 Task: Plan a time block for the rock climbing session.
Action: Mouse pressed left at (86, 137)
Screenshot: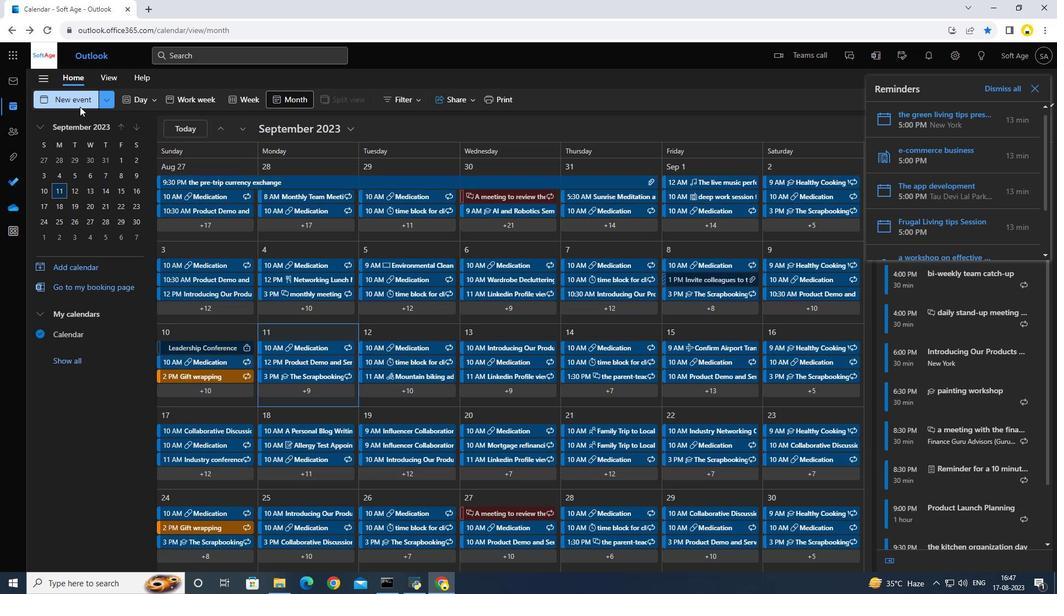 
Action: Mouse moved to (357, 198)
Screenshot: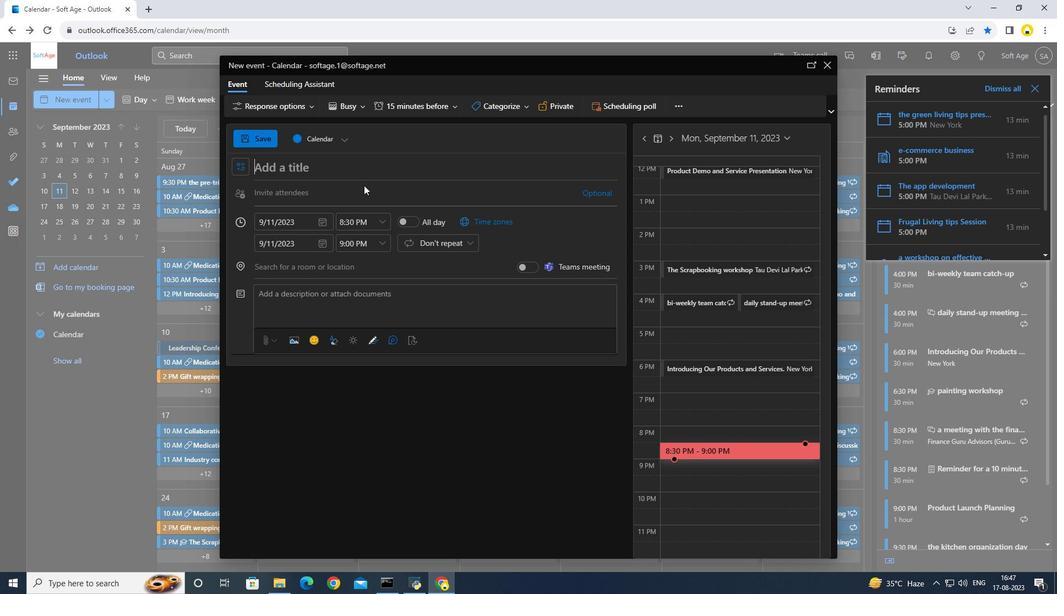 
Action: Key pressed <Key.caps_lock>R
Screenshot: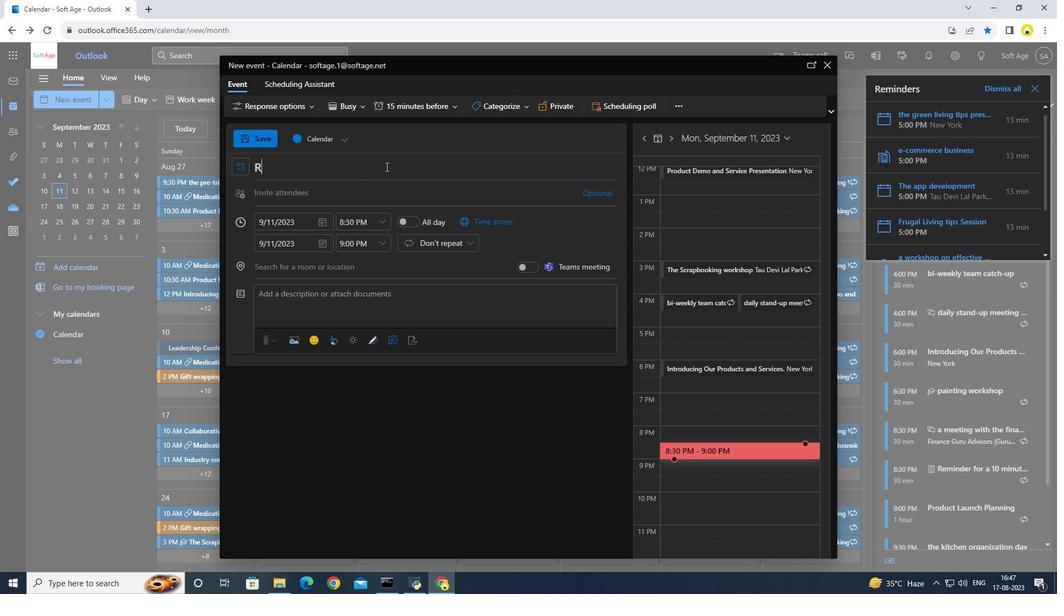 
Action: Mouse moved to (378, 184)
Screenshot: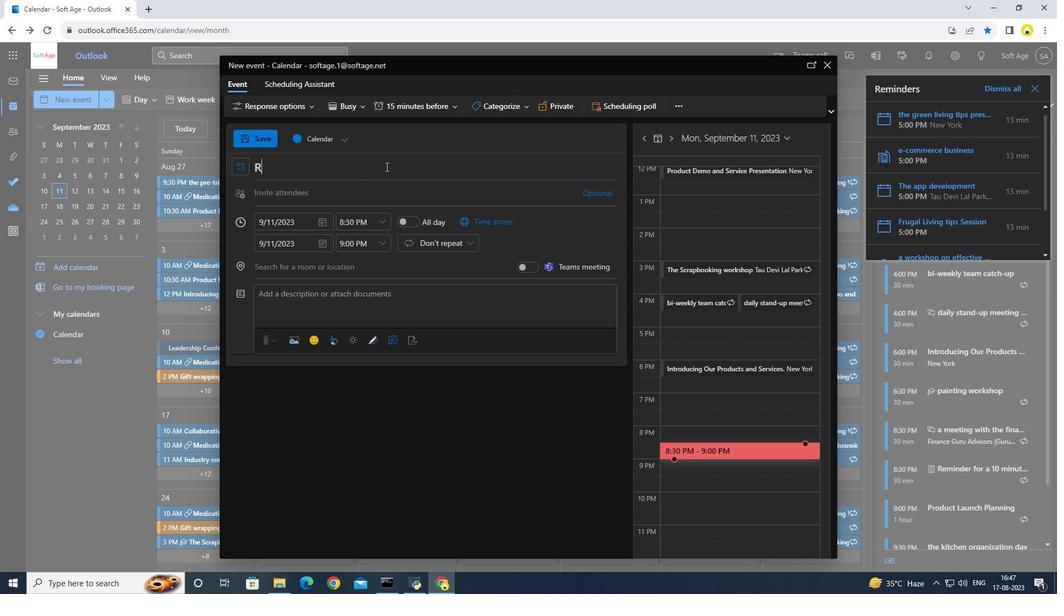 
Action: Key pressed <Key.caps_lock>ock<Key.space>climbing<Key.space>session
Screenshot: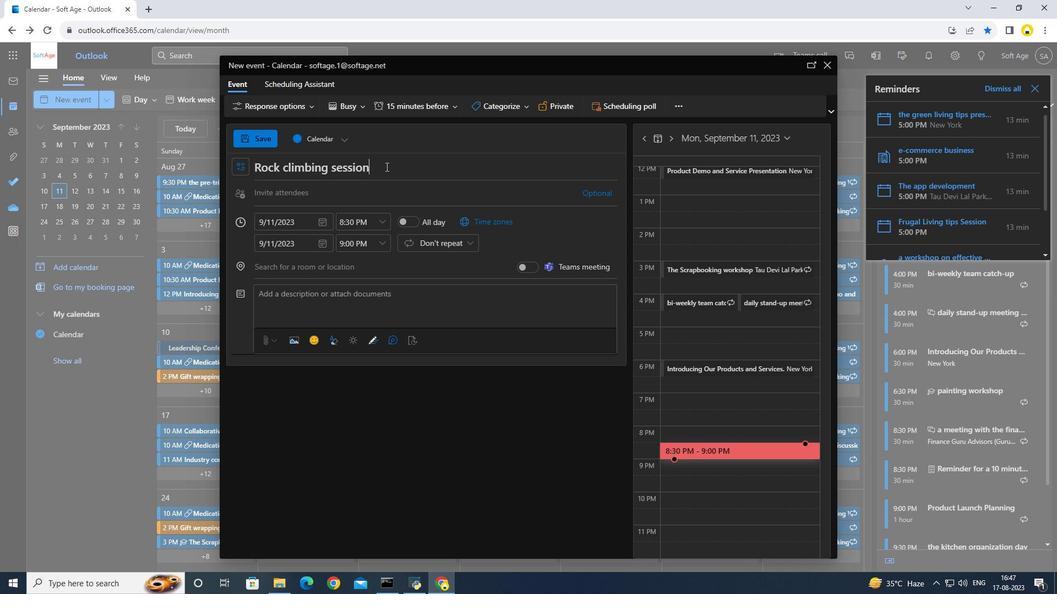 
Action: Mouse moved to (379, 225)
Screenshot: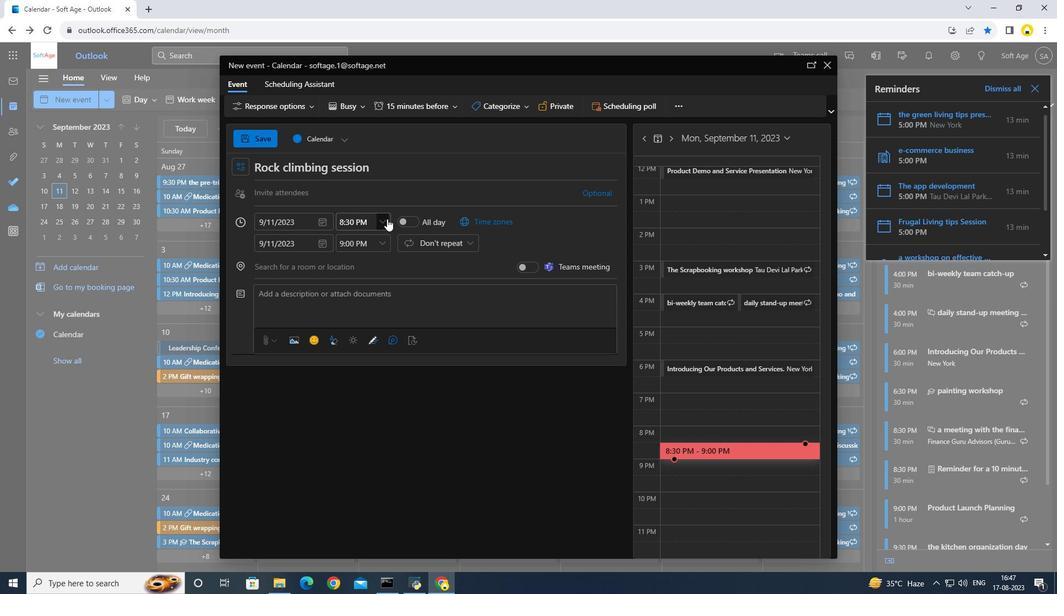 
Action: Mouse pressed left at (379, 225)
Screenshot: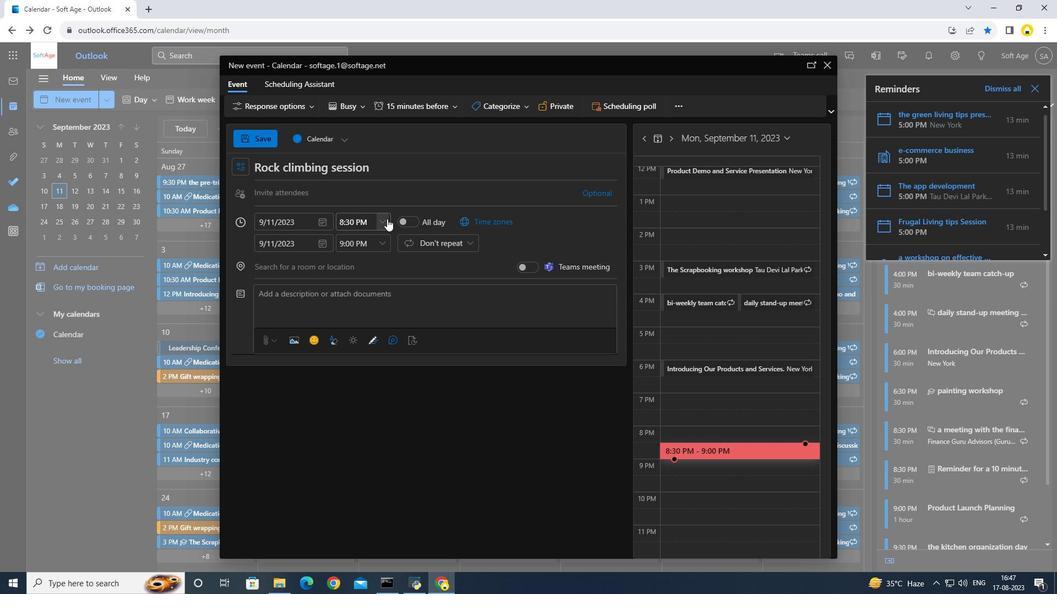 
Action: Mouse moved to (315, 253)
Screenshot: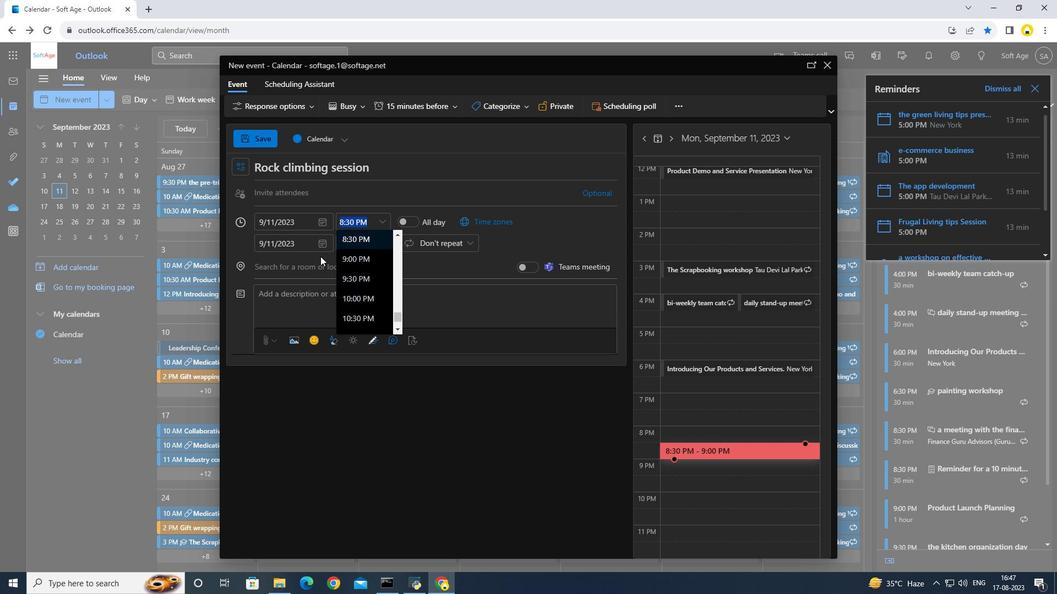 
Action: Mouse scrolled (315, 254) with delta (0, 0)
Screenshot: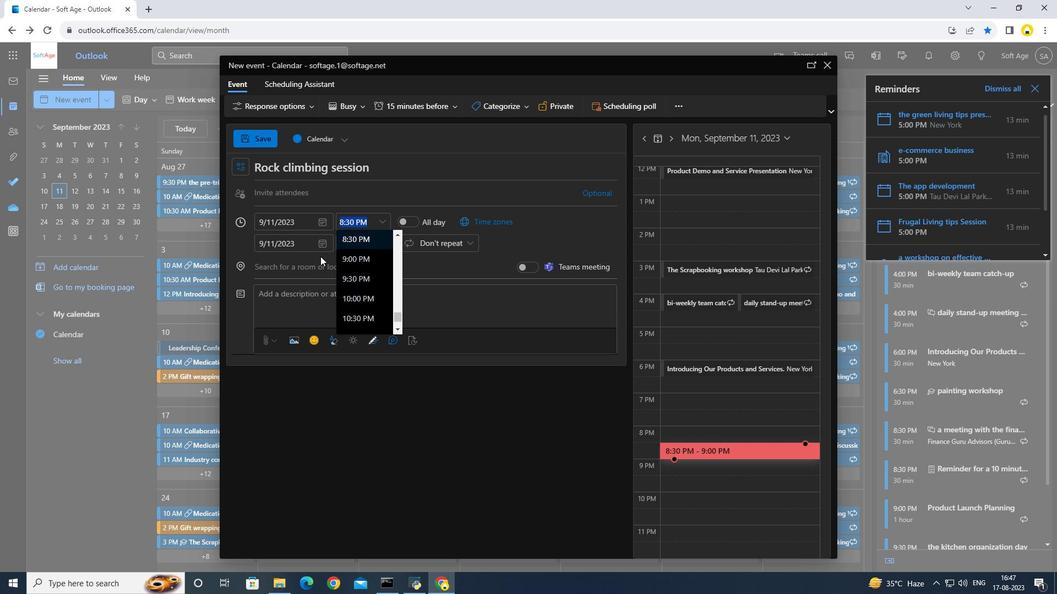 
Action: Mouse scrolled (315, 254) with delta (0, 0)
Screenshot: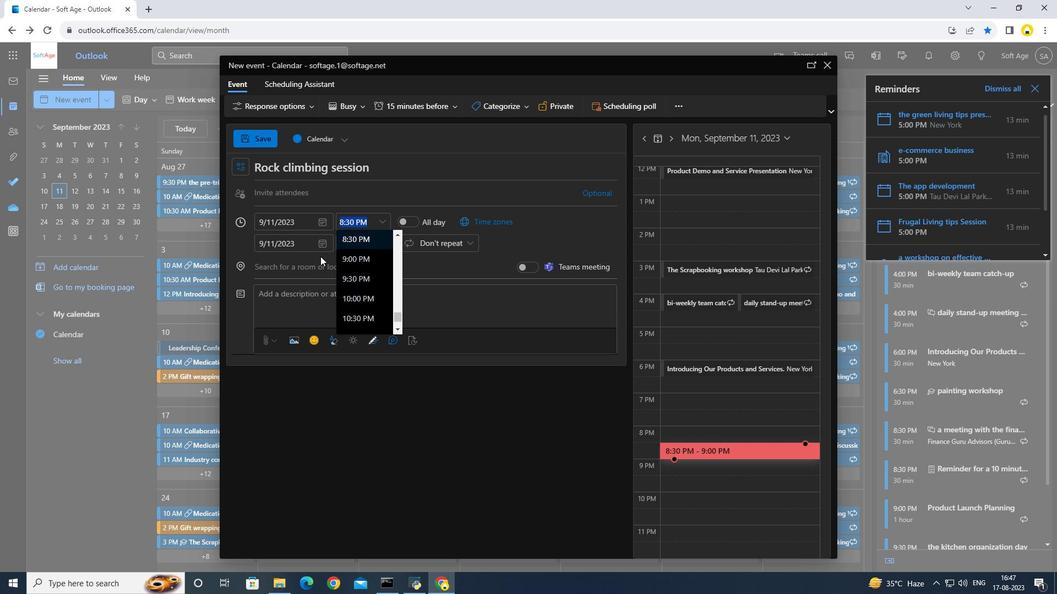 
Action: Mouse scrolled (315, 254) with delta (0, 0)
Screenshot: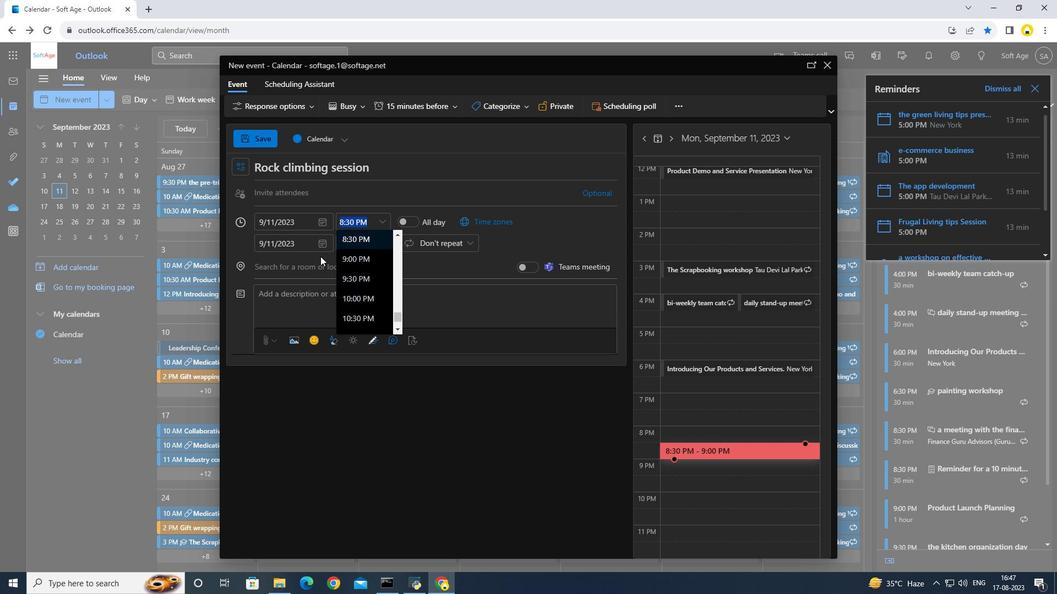 
Action: Mouse scrolled (315, 254) with delta (0, 0)
Screenshot: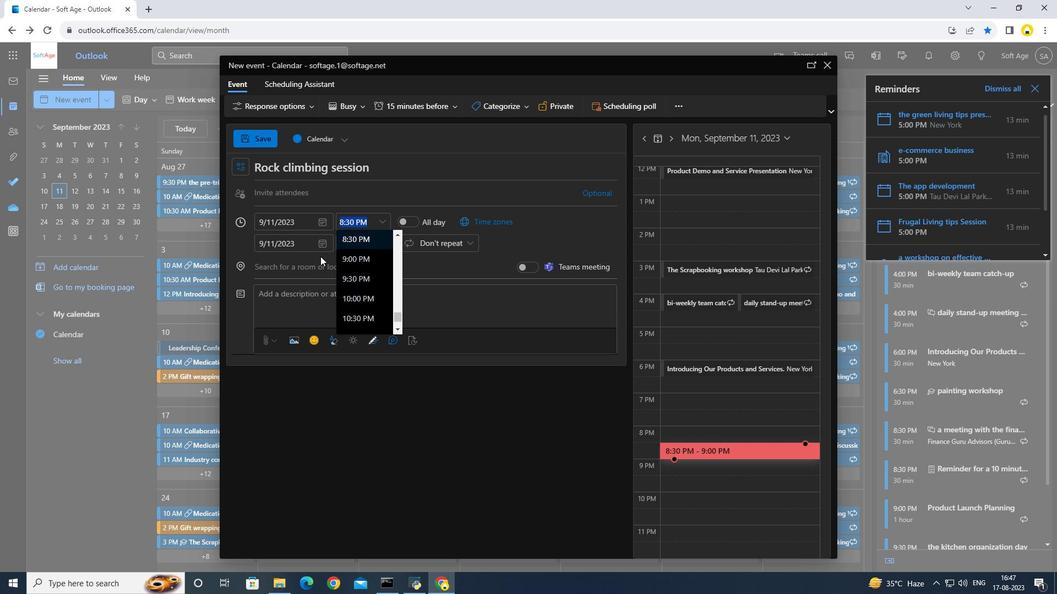 
Action: Mouse scrolled (315, 254) with delta (0, 0)
Screenshot: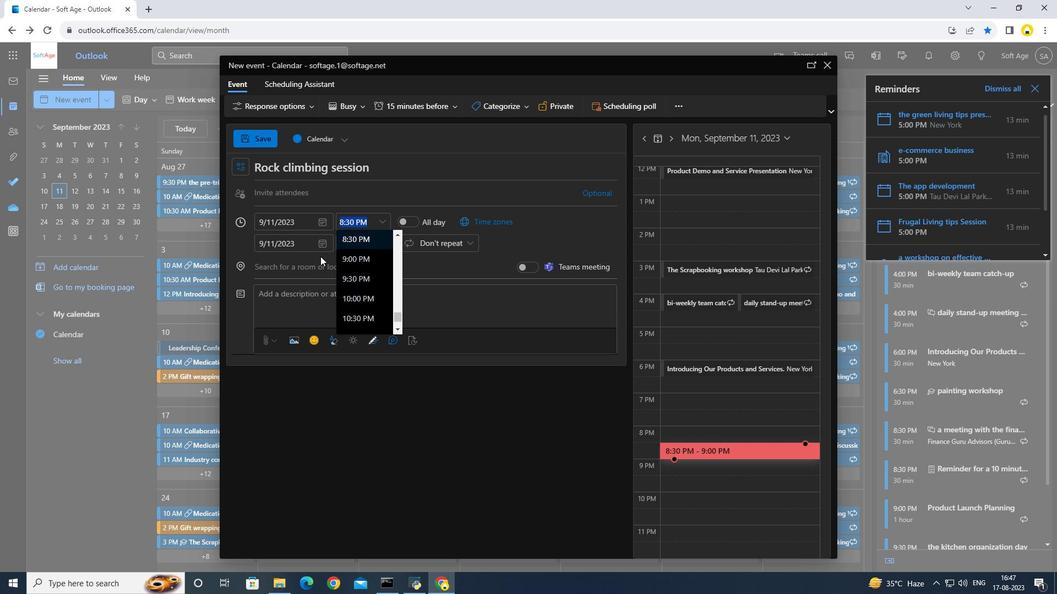
Action: Mouse scrolled (315, 254) with delta (0, 0)
Screenshot: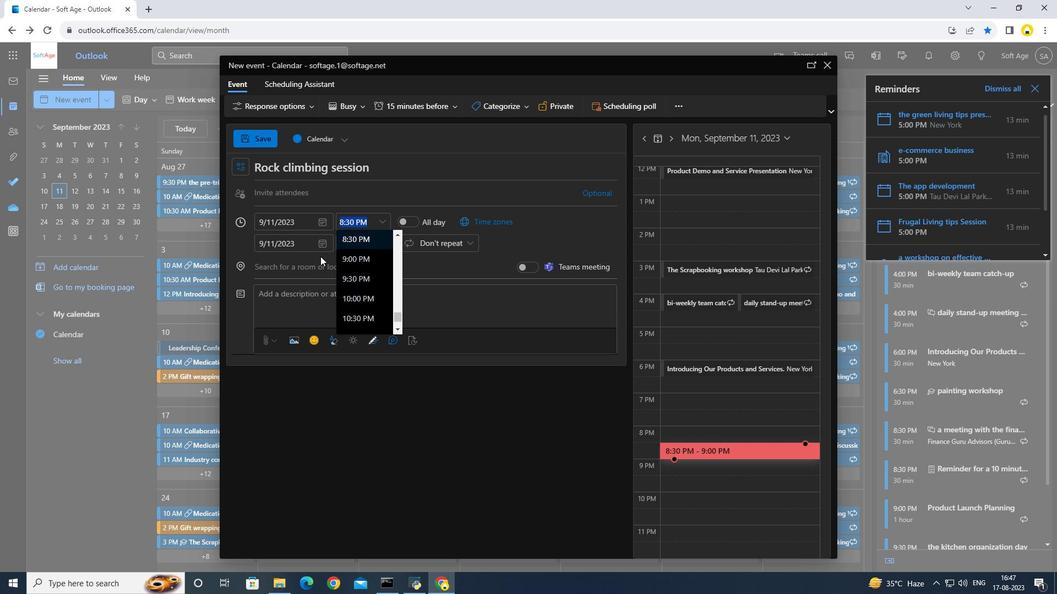 
Action: Mouse scrolled (315, 253) with delta (0, 0)
Screenshot: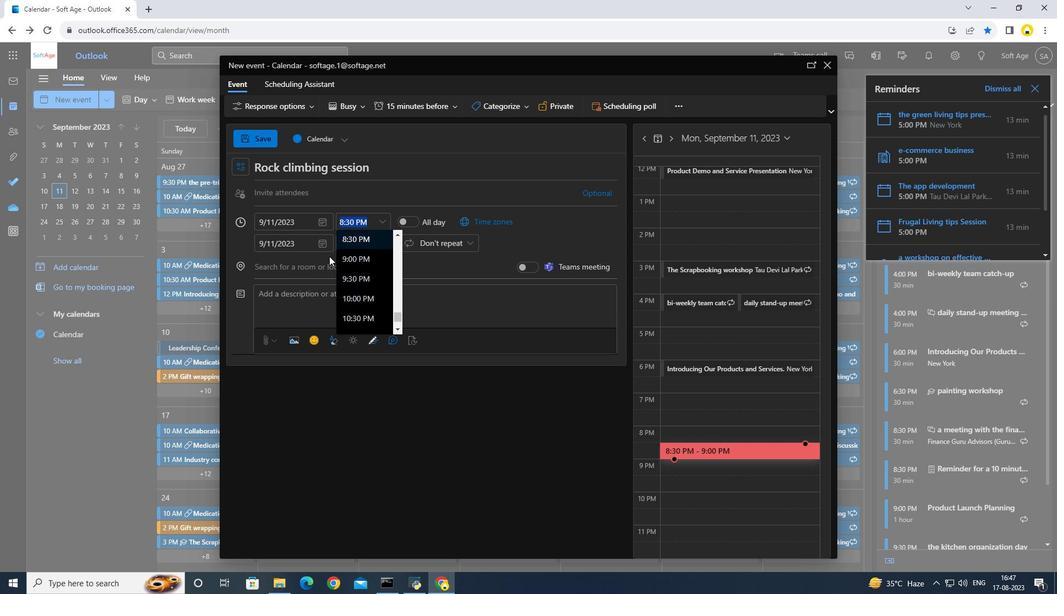 
Action: Mouse moved to (354, 267)
Screenshot: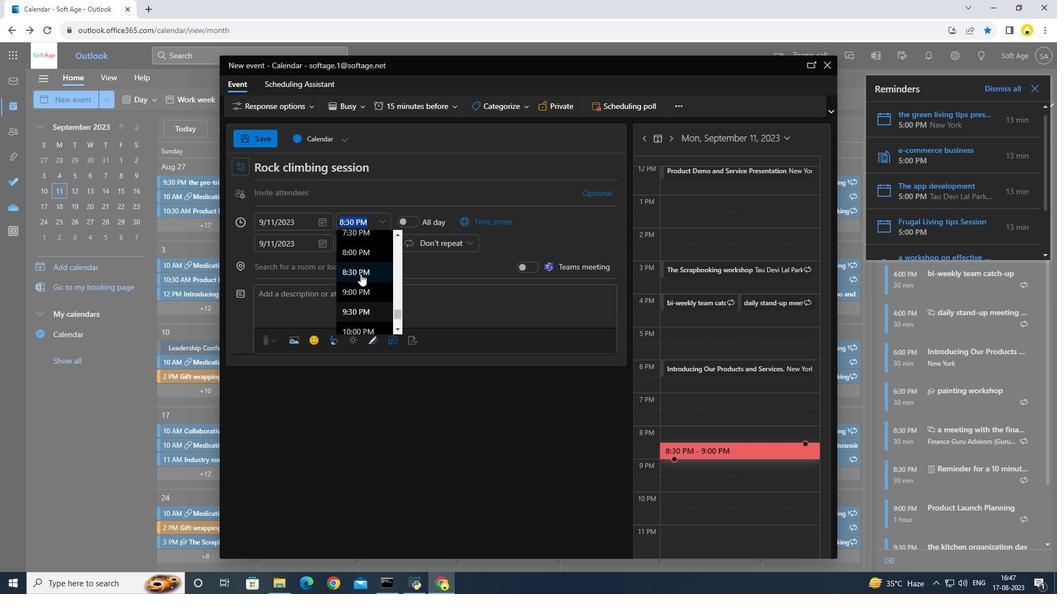 
Action: Mouse scrolled (354, 268) with delta (0, 0)
Screenshot: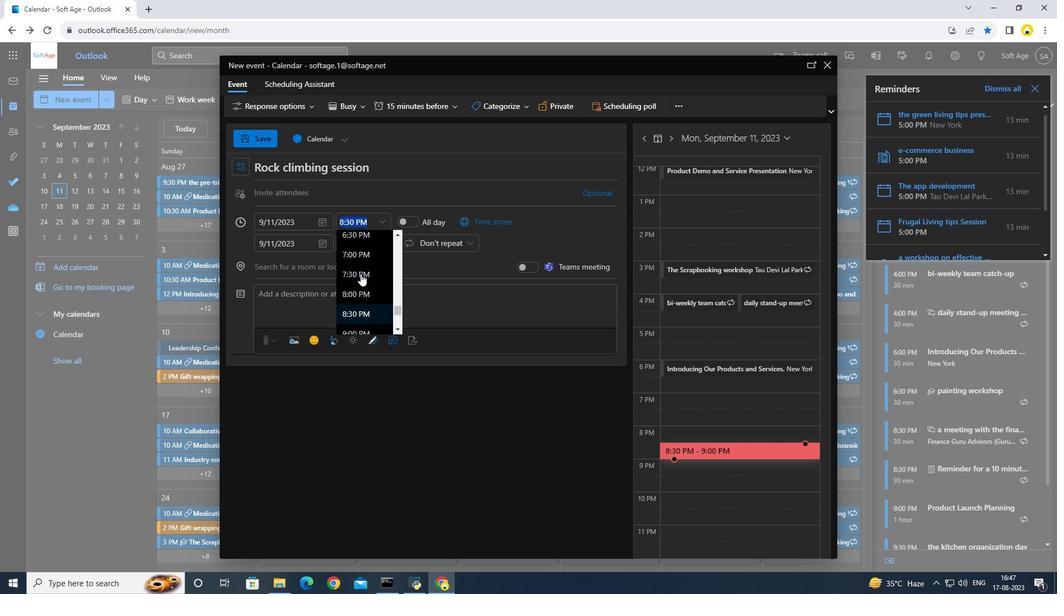 
Action: Mouse scrolled (354, 268) with delta (0, 0)
Screenshot: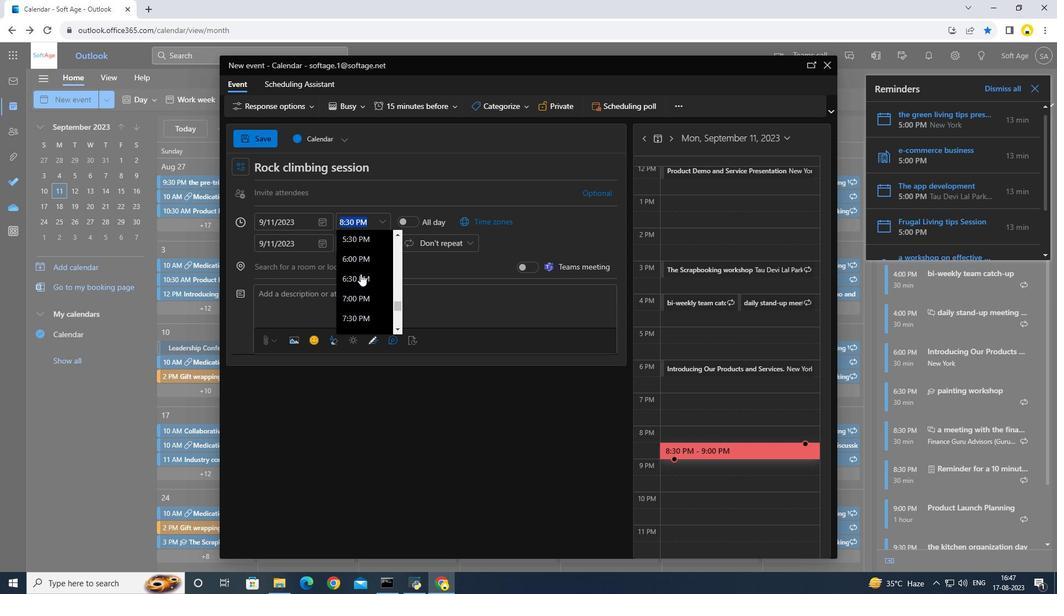 
Action: Mouse scrolled (354, 268) with delta (0, 0)
Screenshot: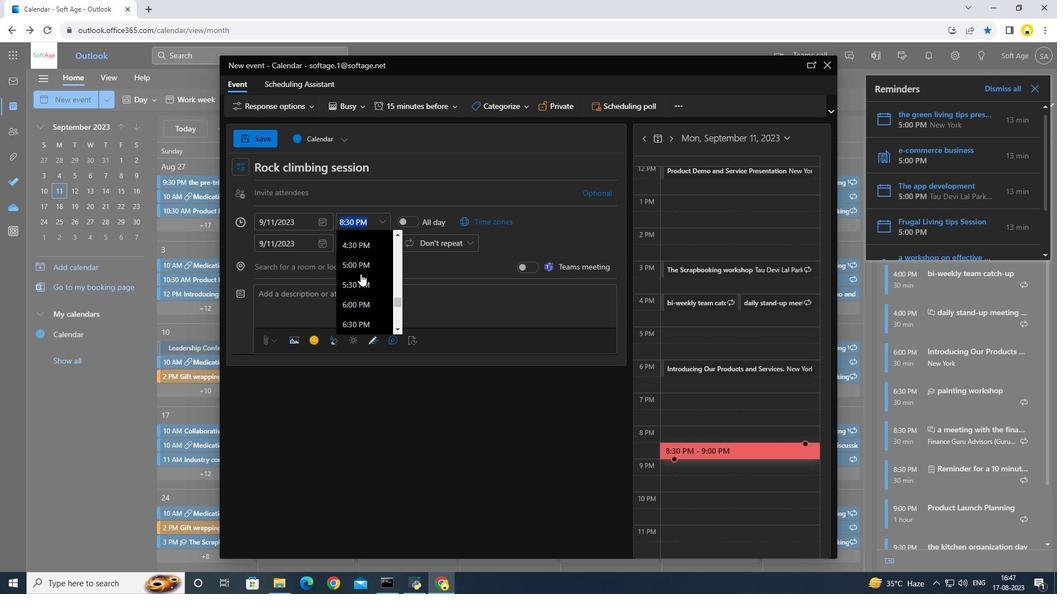 
Action: Mouse scrolled (354, 268) with delta (0, 0)
Screenshot: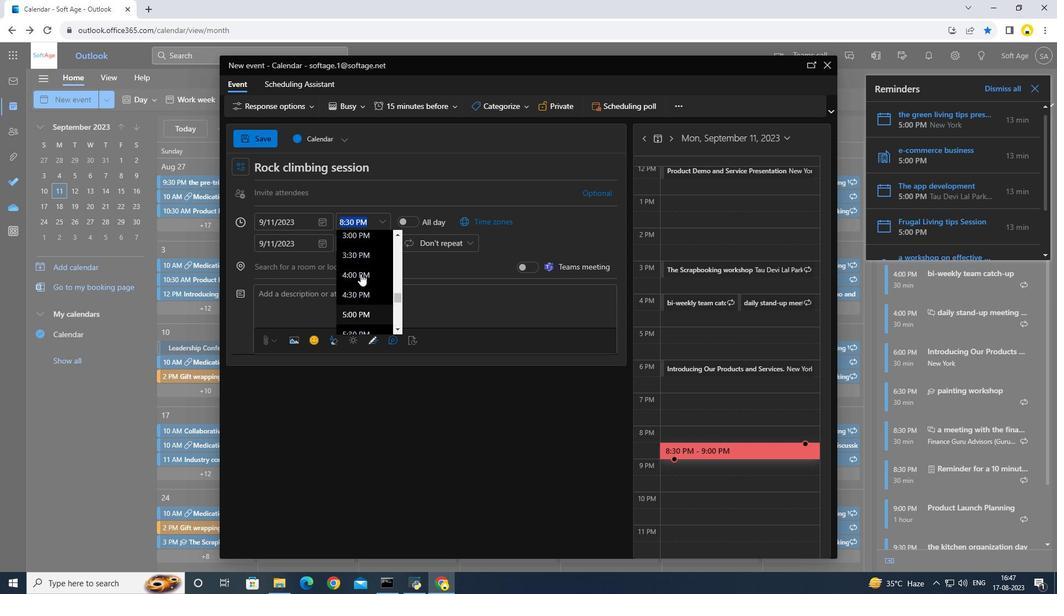 
Action: Mouse scrolled (354, 268) with delta (0, 0)
Screenshot: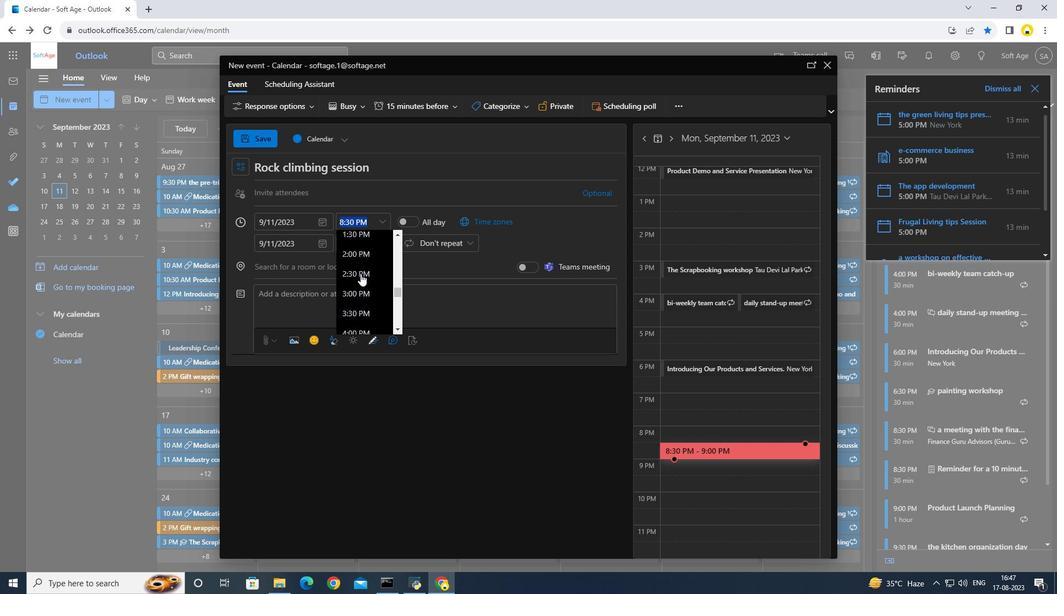 
Action: Mouse scrolled (354, 268) with delta (0, 0)
Screenshot: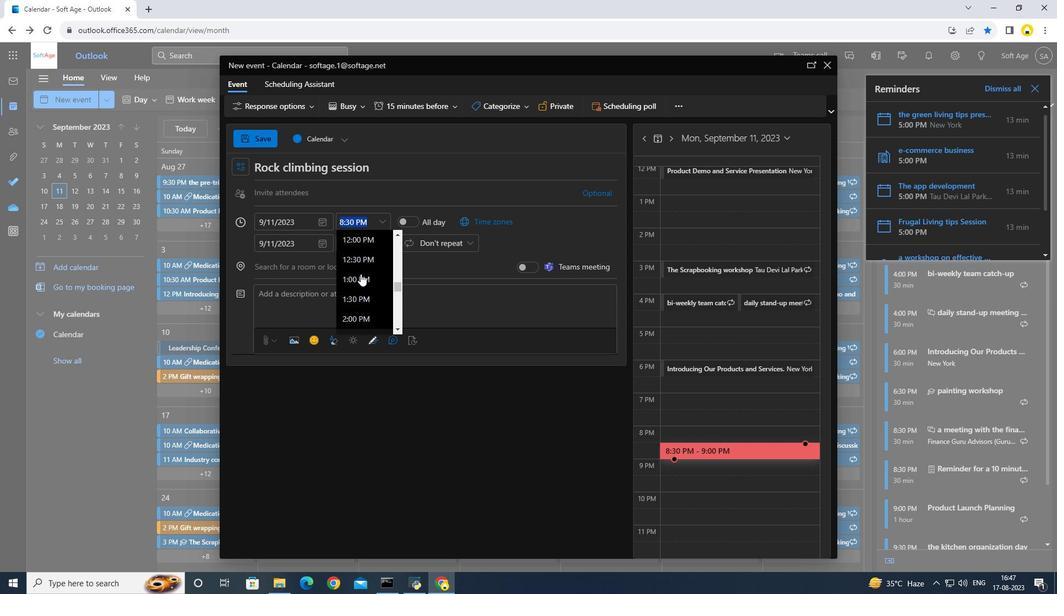
Action: Mouse scrolled (354, 268) with delta (0, 0)
Screenshot: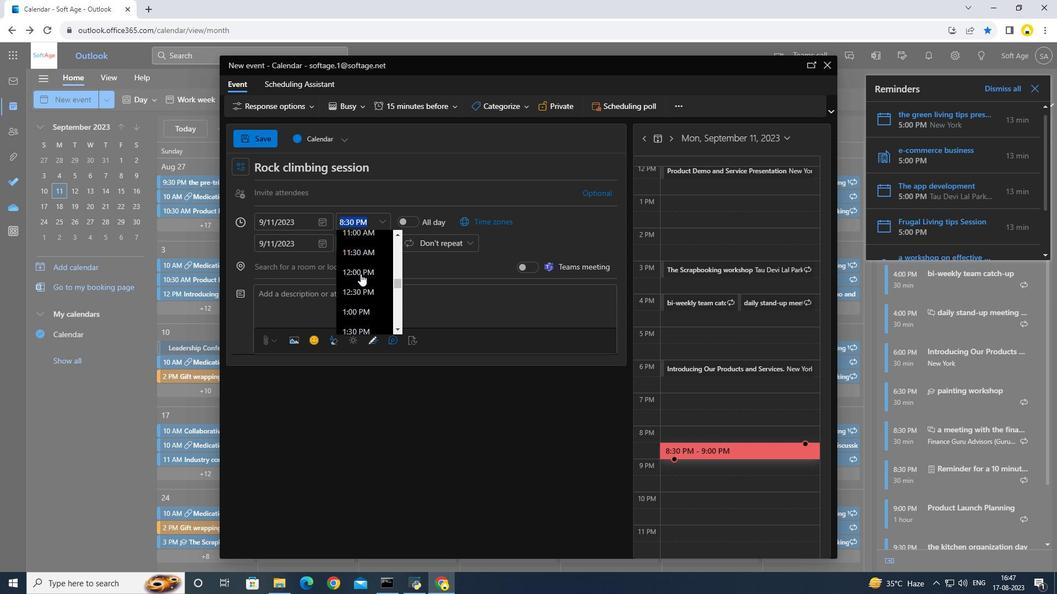 
Action: Mouse scrolled (354, 268) with delta (0, 0)
Screenshot: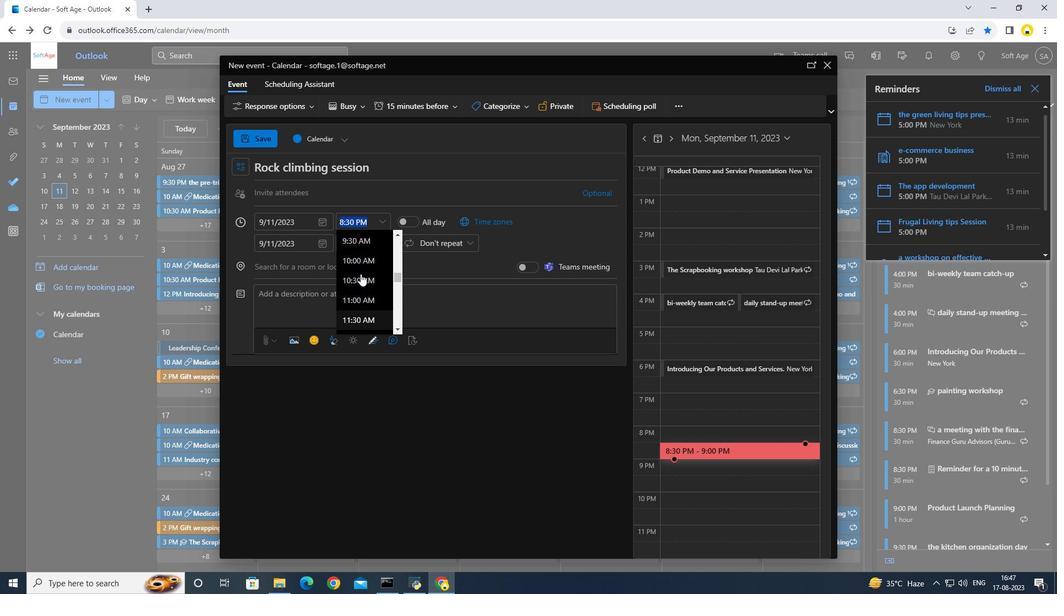 
Action: Mouse moved to (354, 244)
Screenshot: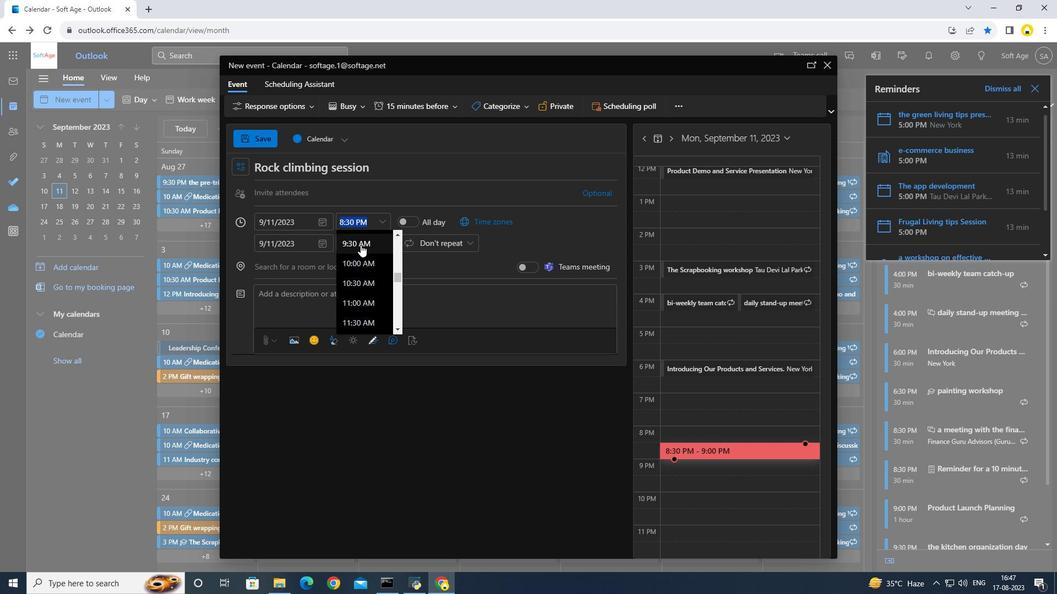 
Action: Mouse pressed left at (354, 244)
Screenshot: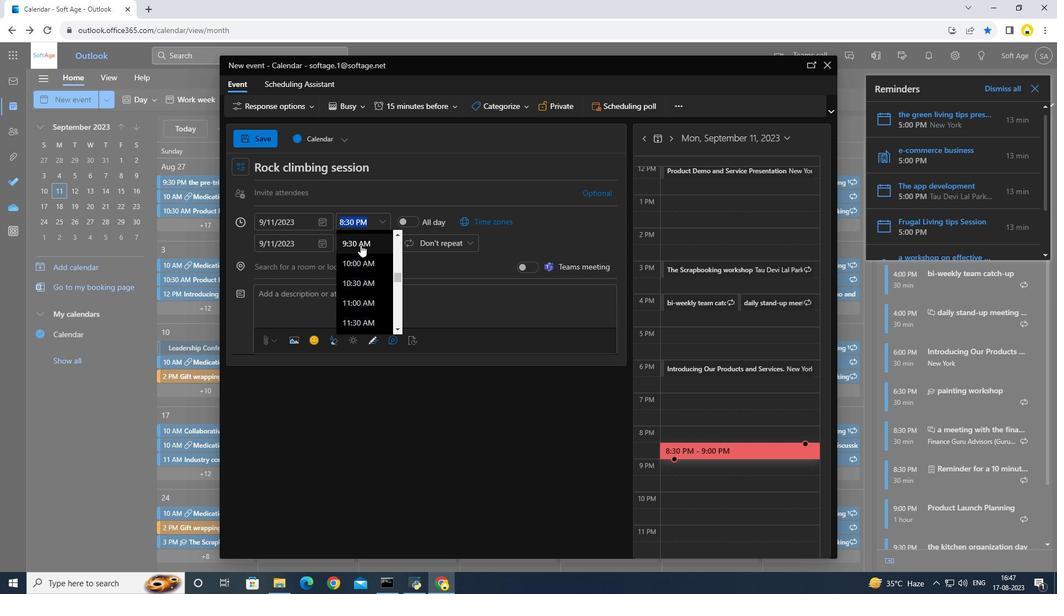 
Action: Mouse moved to (263, 166)
Screenshot: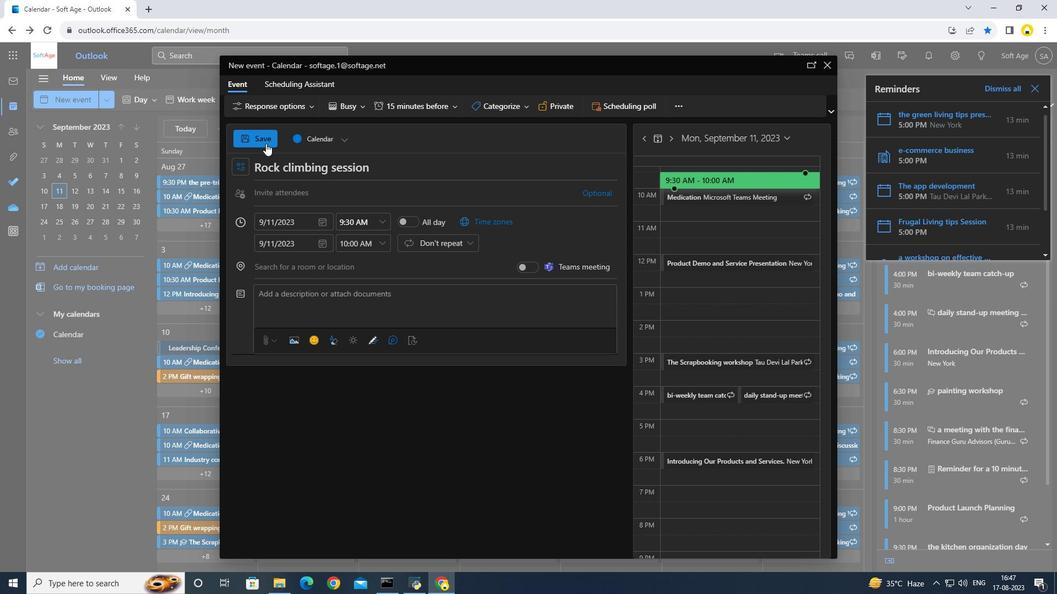 
Action: Mouse pressed left at (263, 166)
Screenshot: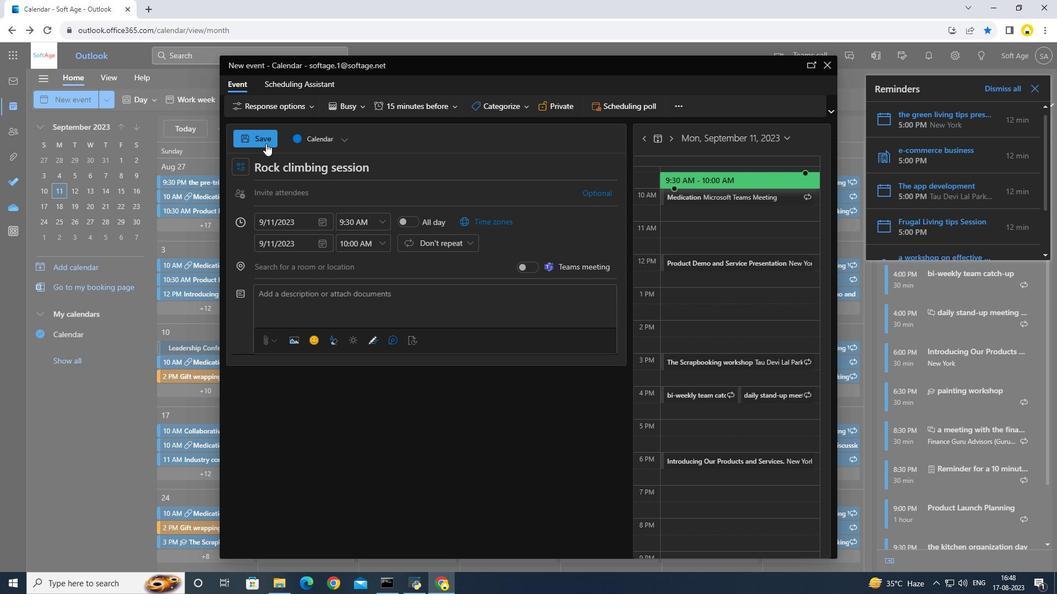 
Action: Mouse moved to (265, 222)
Screenshot: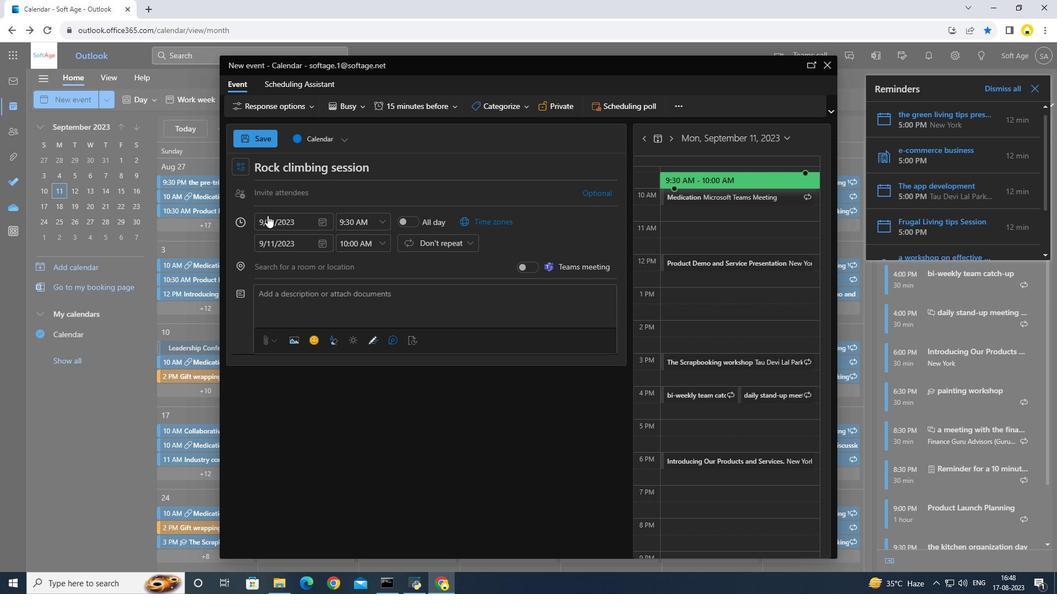 
